 Task: Schedule a 45-minute meeting for annual budget planning.
Action: Mouse moved to (134, 141)
Screenshot: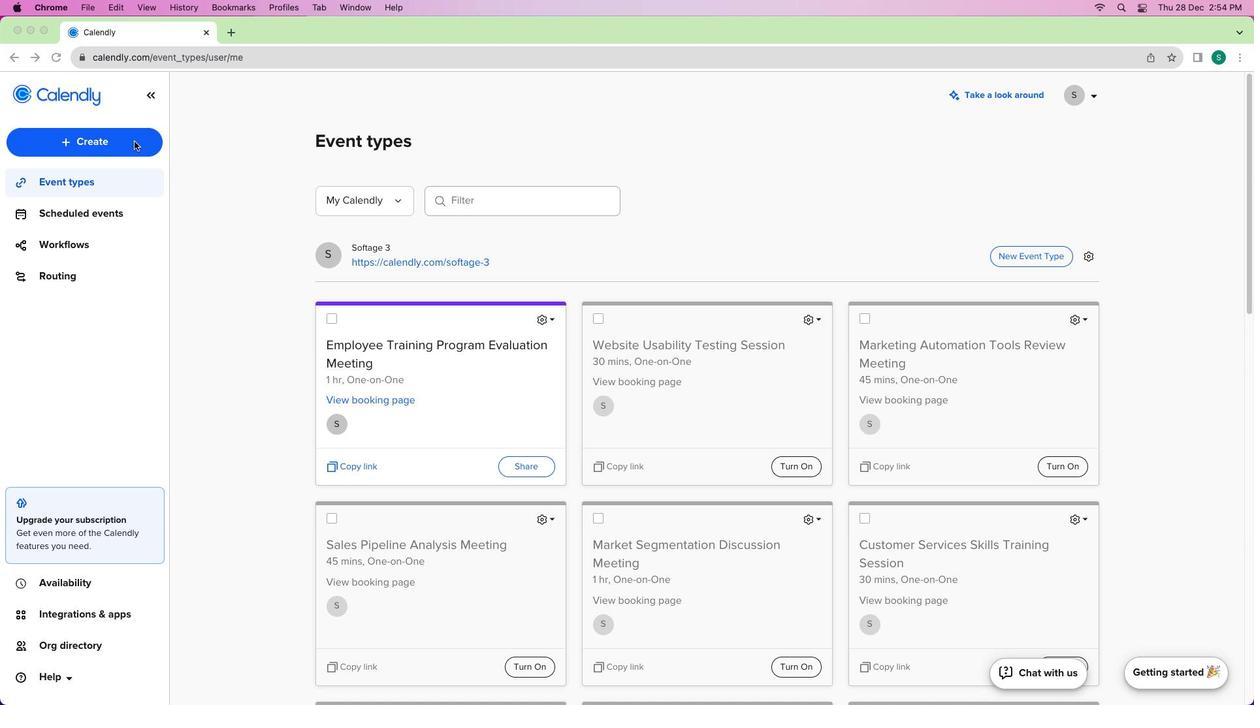 
Action: Mouse pressed left at (134, 141)
Screenshot: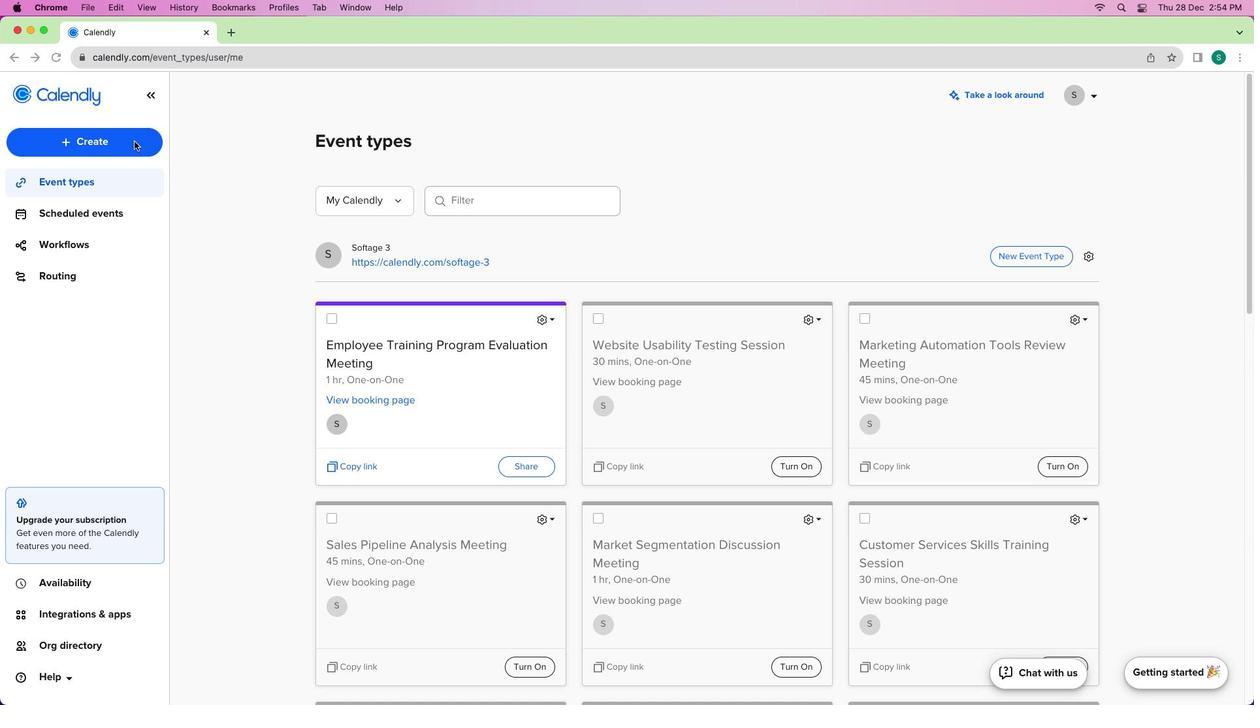 
Action: Mouse moved to (98, 143)
Screenshot: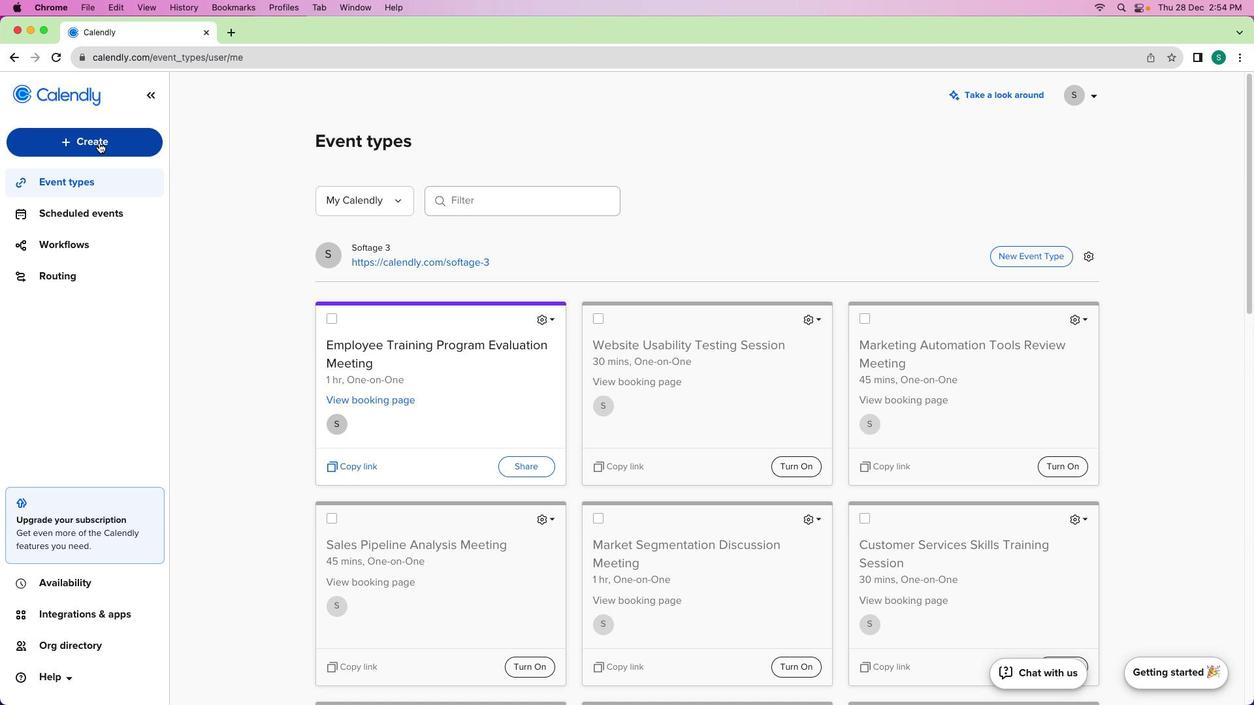 
Action: Mouse pressed left at (98, 143)
Screenshot: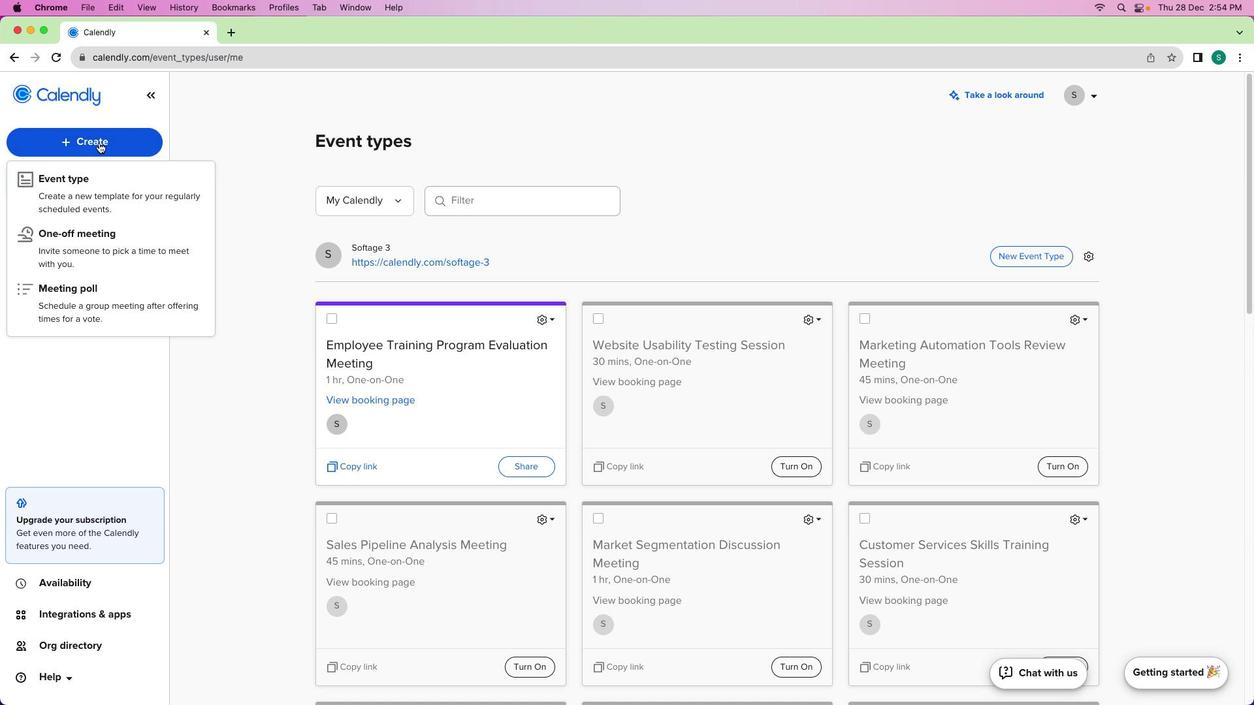 
Action: Mouse moved to (93, 176)
Screenshot: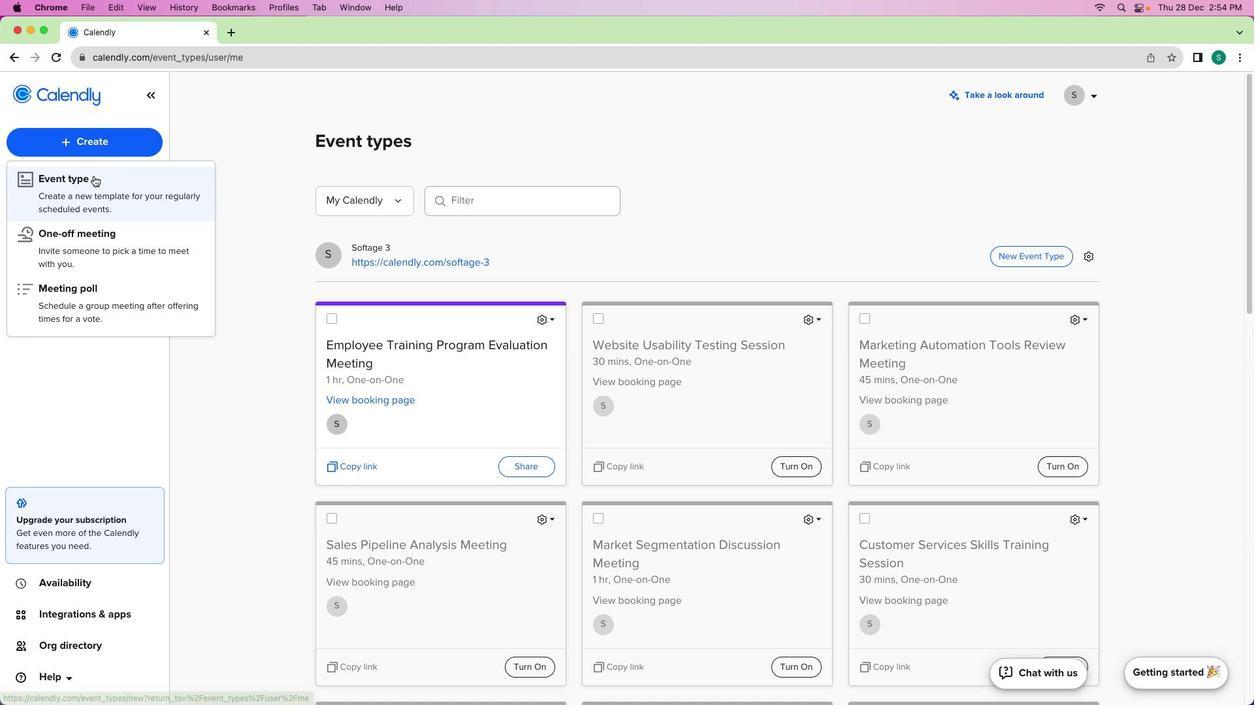 
Action: Mouse pressed left at (93, 176)
Screenshot: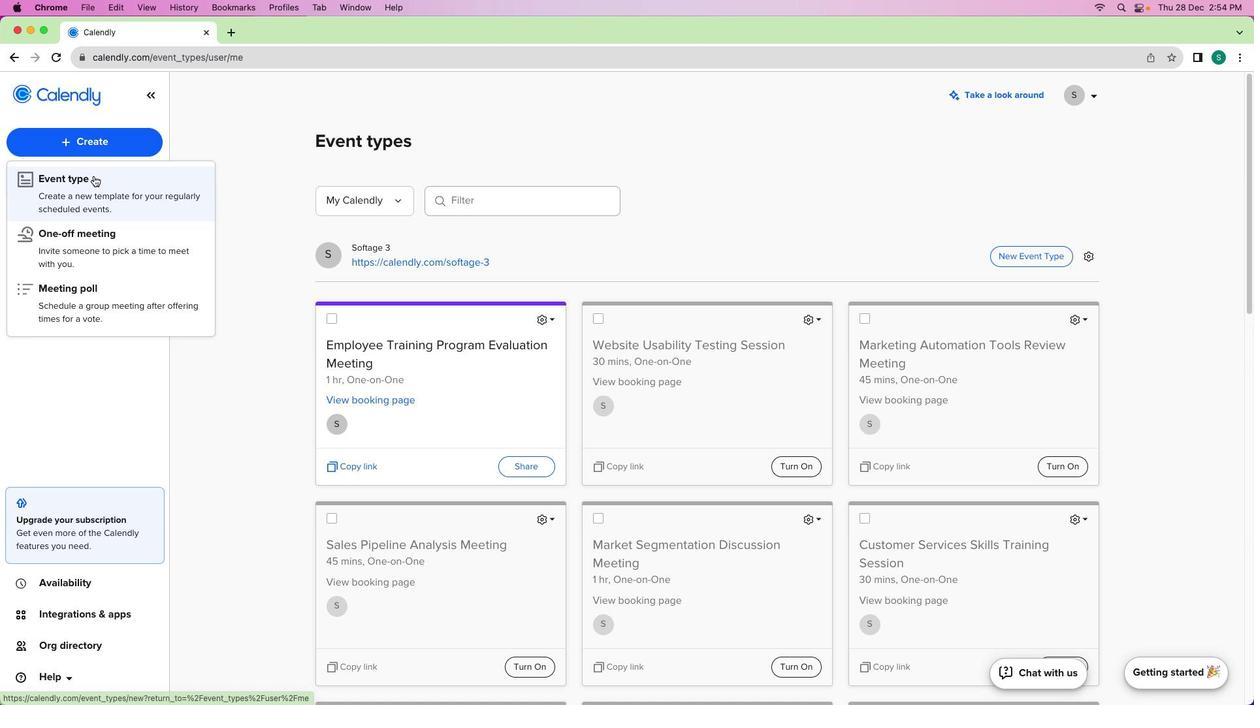 
Action: Mouse moved to (380, 241)
Screenshot: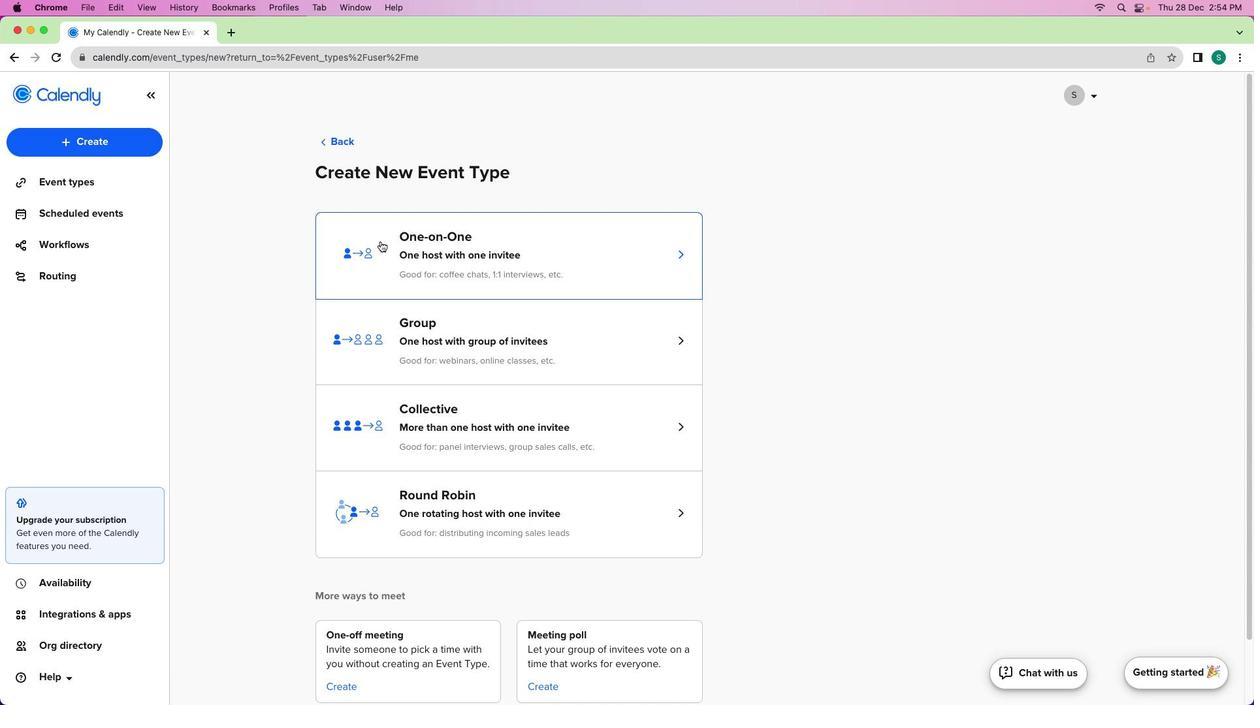
Action: Mouse pressed left at (380, 241)
Screenshot: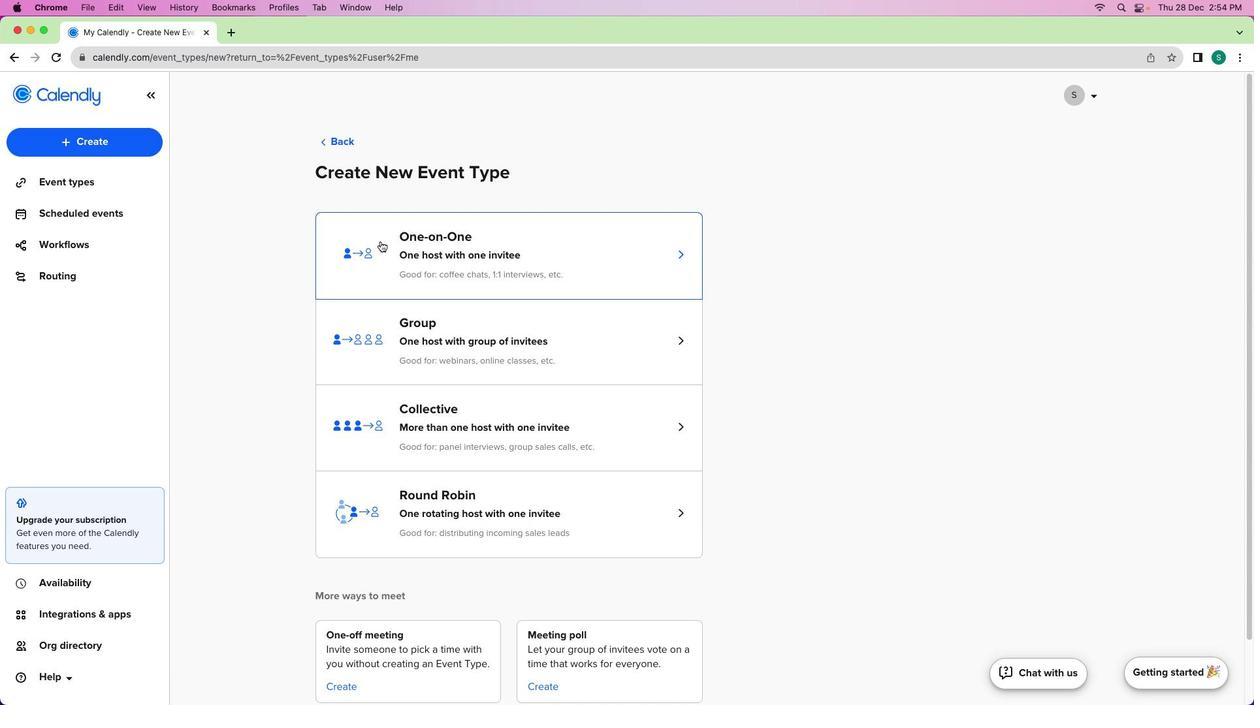
Action: Mouse moved to (124, 198)
Screenshot: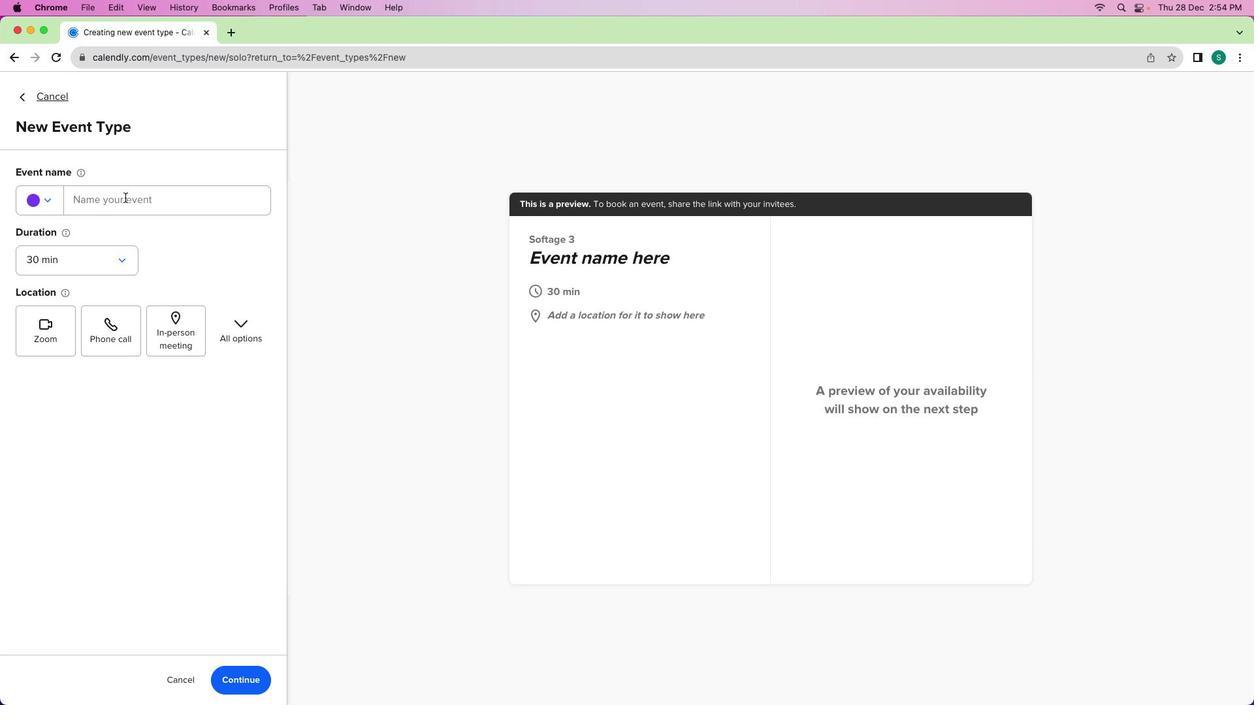 
Action: Mouse pressed left at (124, 198)
Screenshot: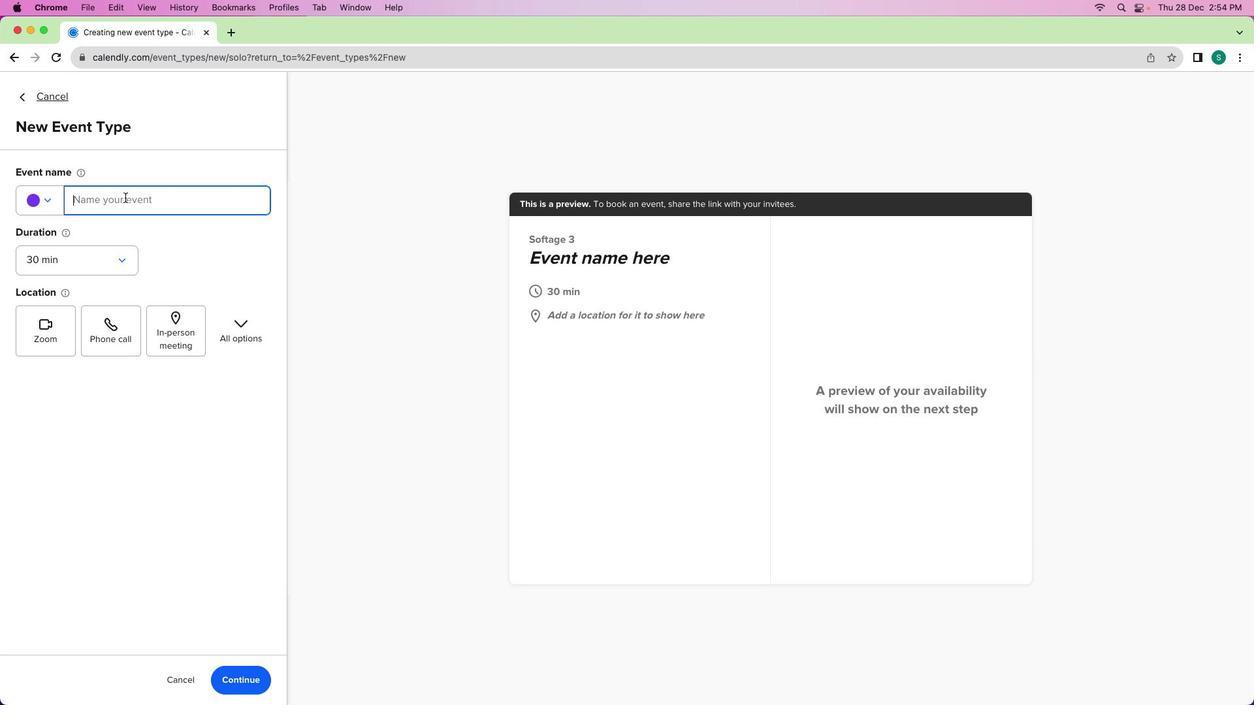 
Action: Mouse moved to (124, 199)
Screenshot: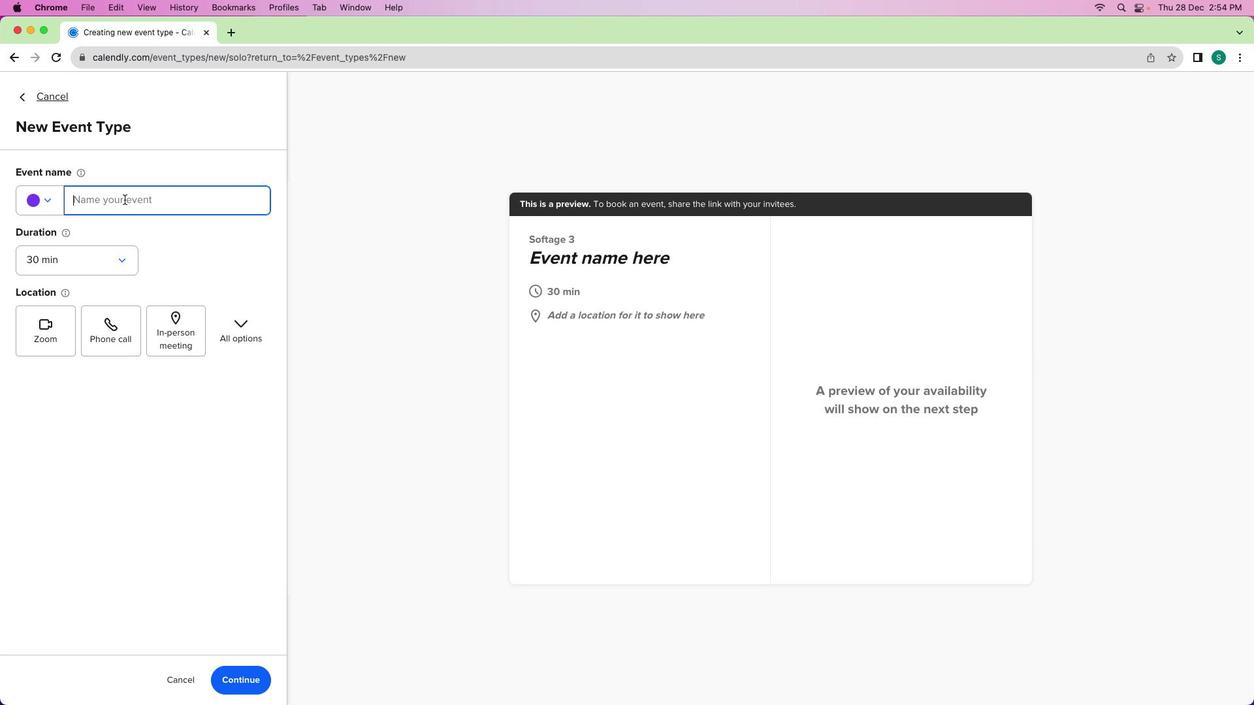 
Action: Key pressed Key.shift'A'Key.backspaceKey.shift'A''n''n''u''a''l'Key.spaceKey.shift'B''u''d''g''e''t'Key.spaceKey.shift'P''l''a''n''n''i''n''g'Key.spaceKey.shift'M''e''e''t''i''n''g'
Screenshot: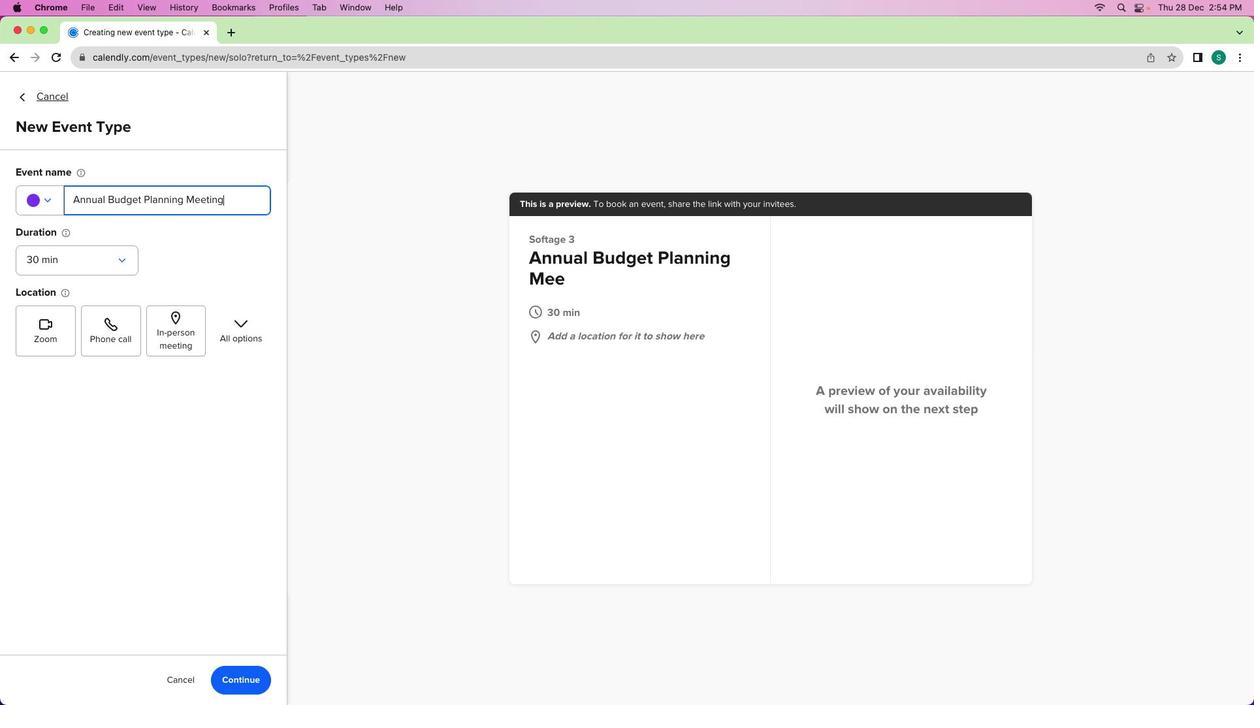 
Action: Mouse moved to (77, 260)
Screenshot: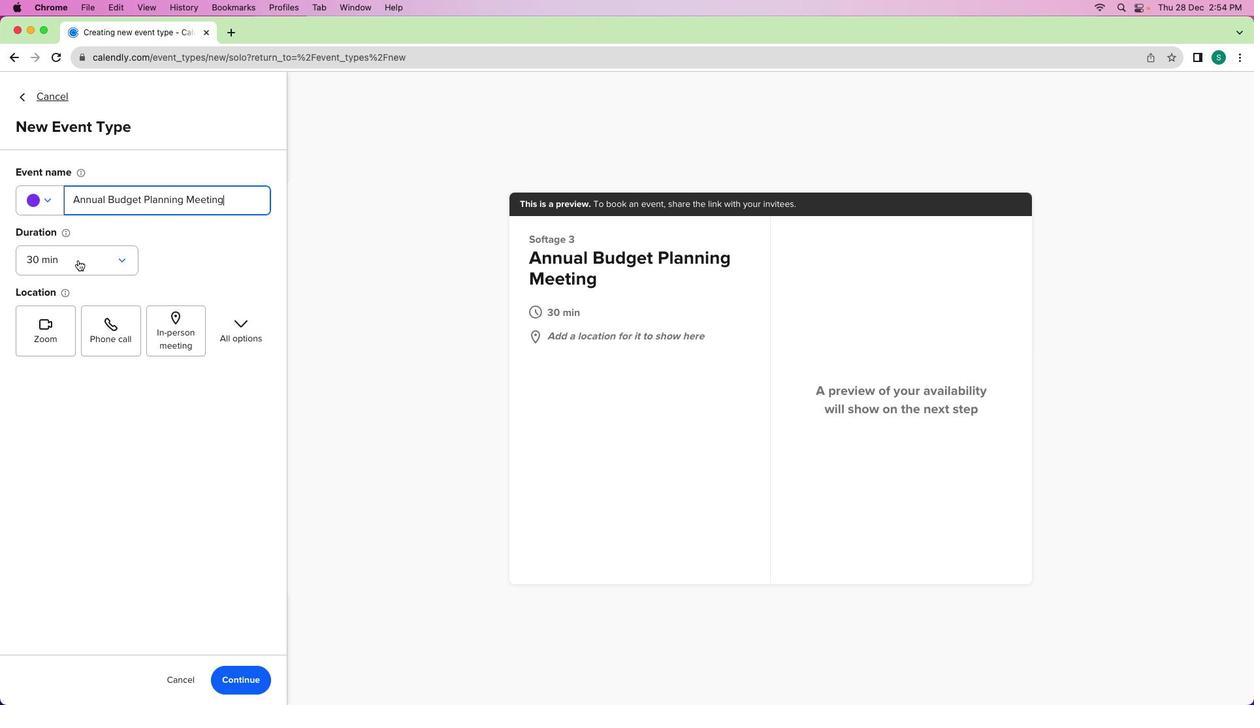 
Action: Mouse pressed left at (77, 260)
Screenshot: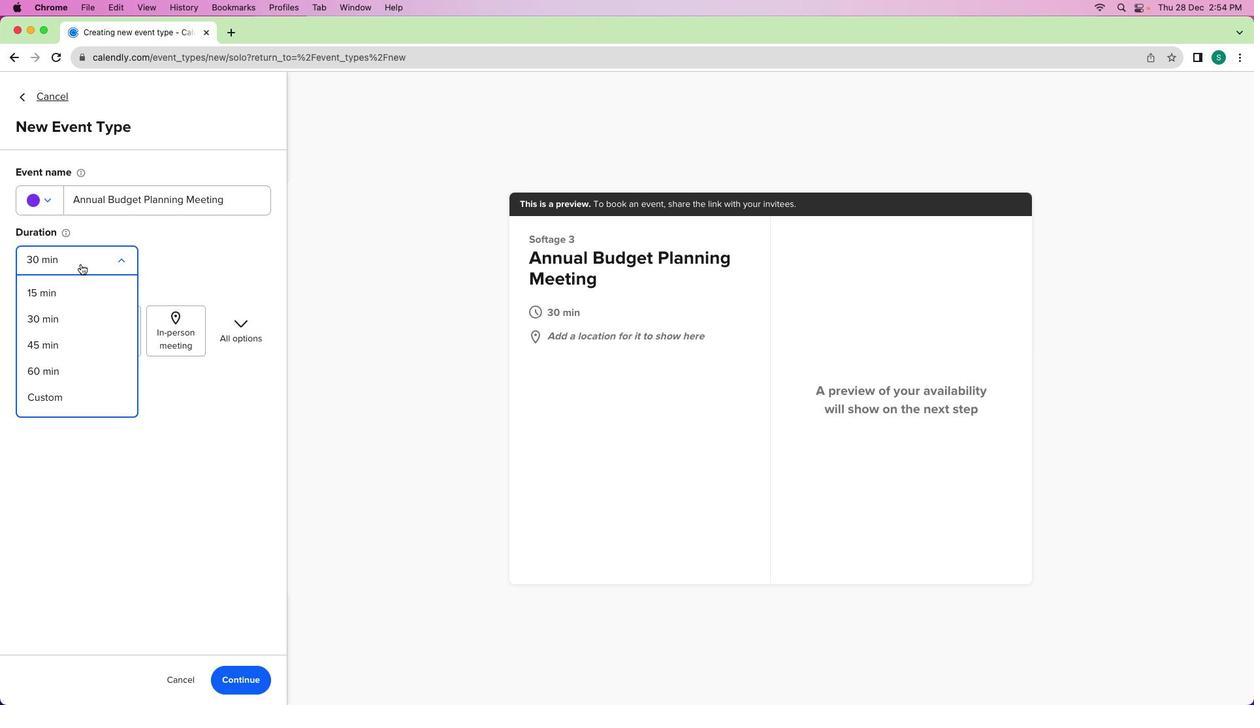 
Action: Mouse moved to (47, 345)
Screenshot: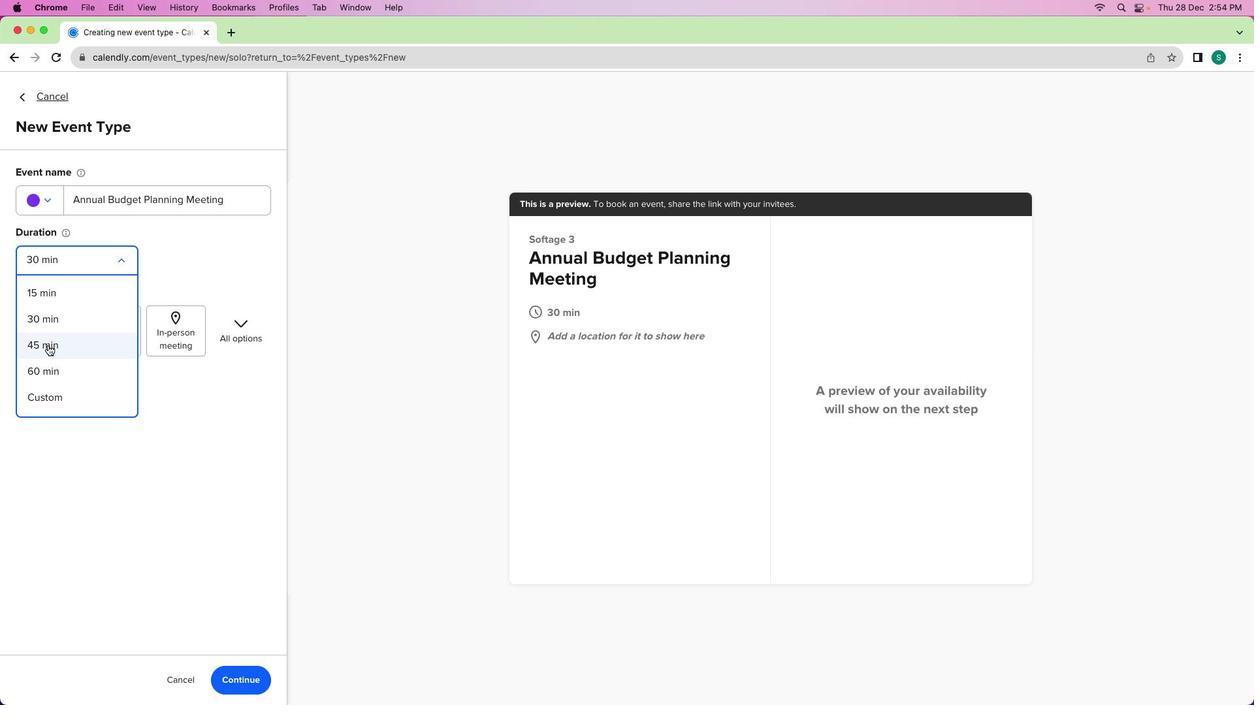 
Action: Mouse pressed left at (47, 345)
Screenshot: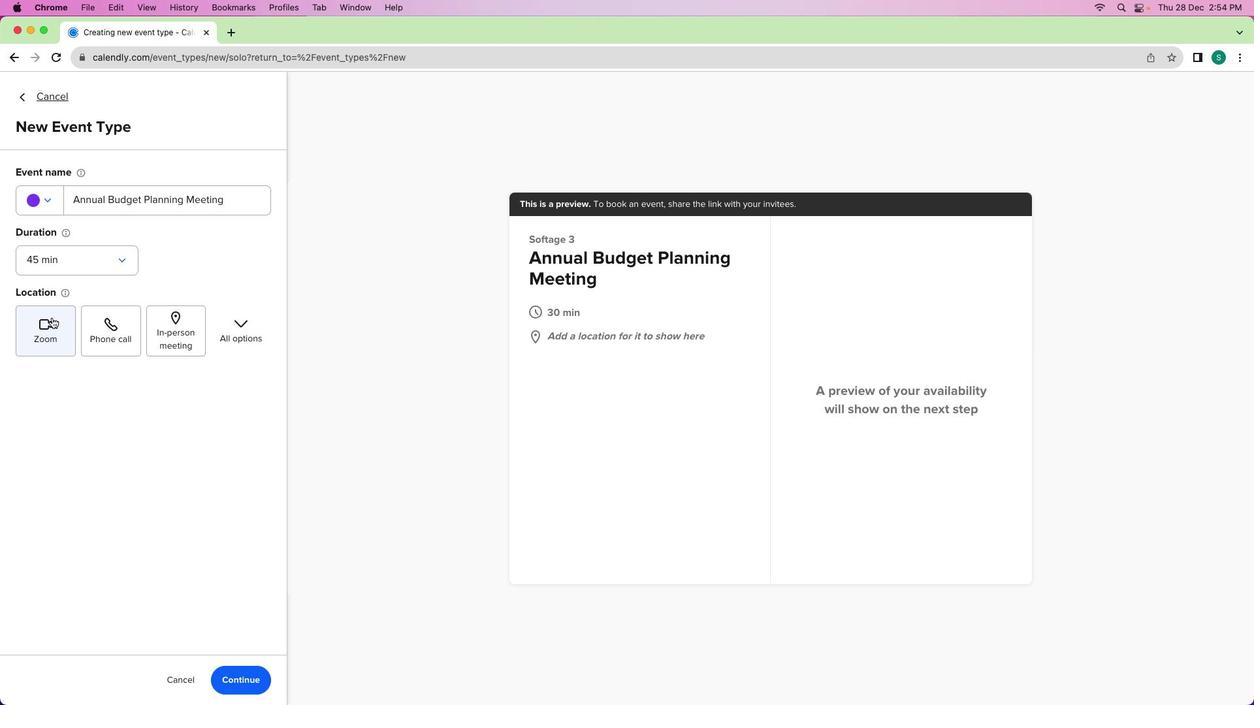 
Action: Mouse moved to (49, 204)
Screenshot: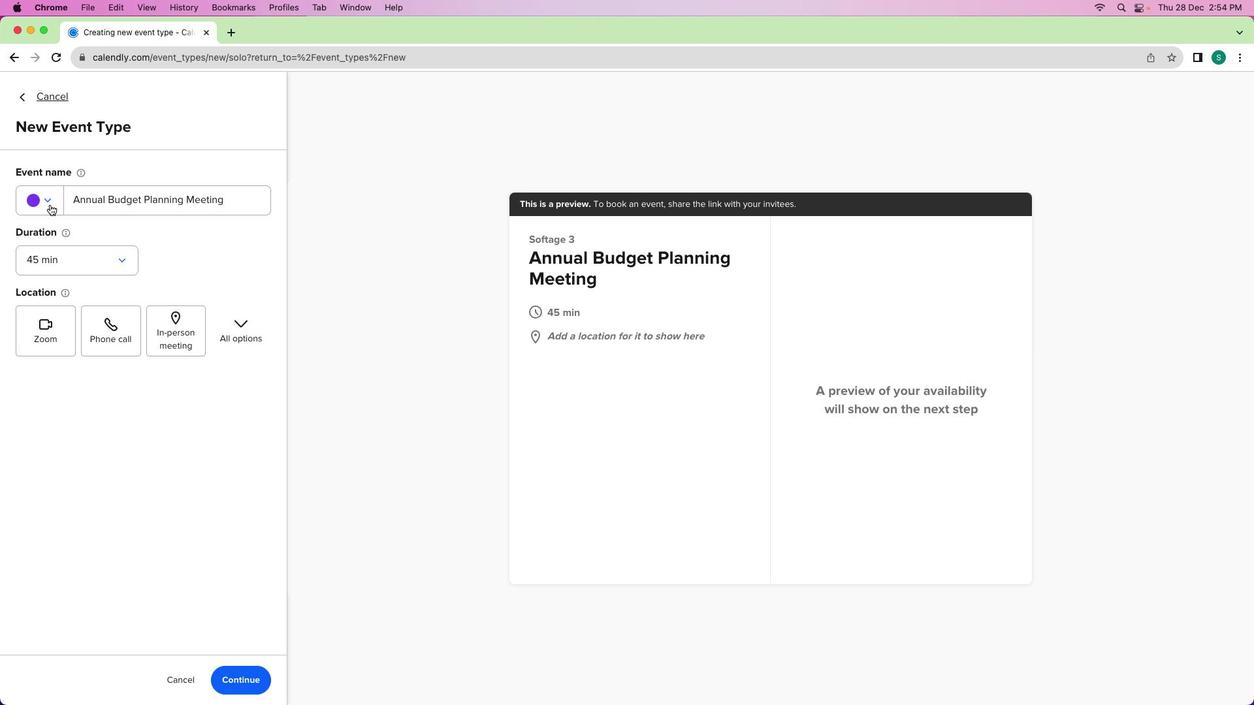 
Action: Mouse pressed left at (49, 204)
Screenshot: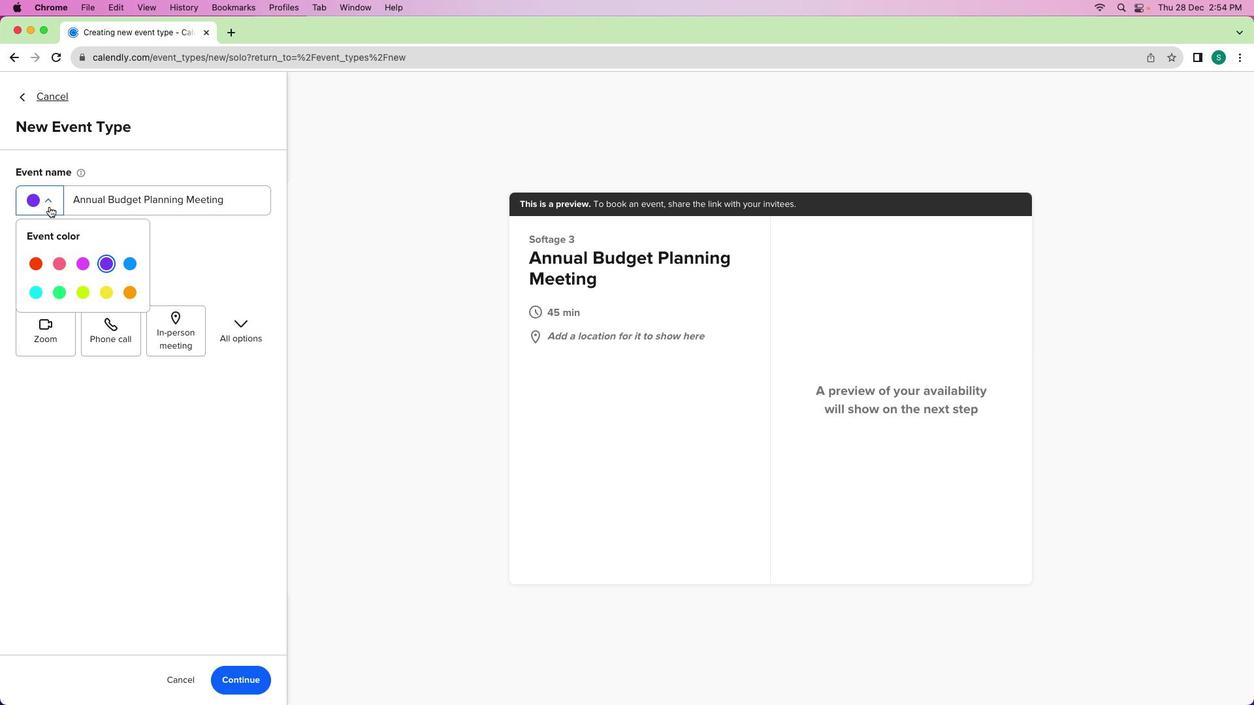 
Action: Mouse moved to (127, 264)
Screenshot: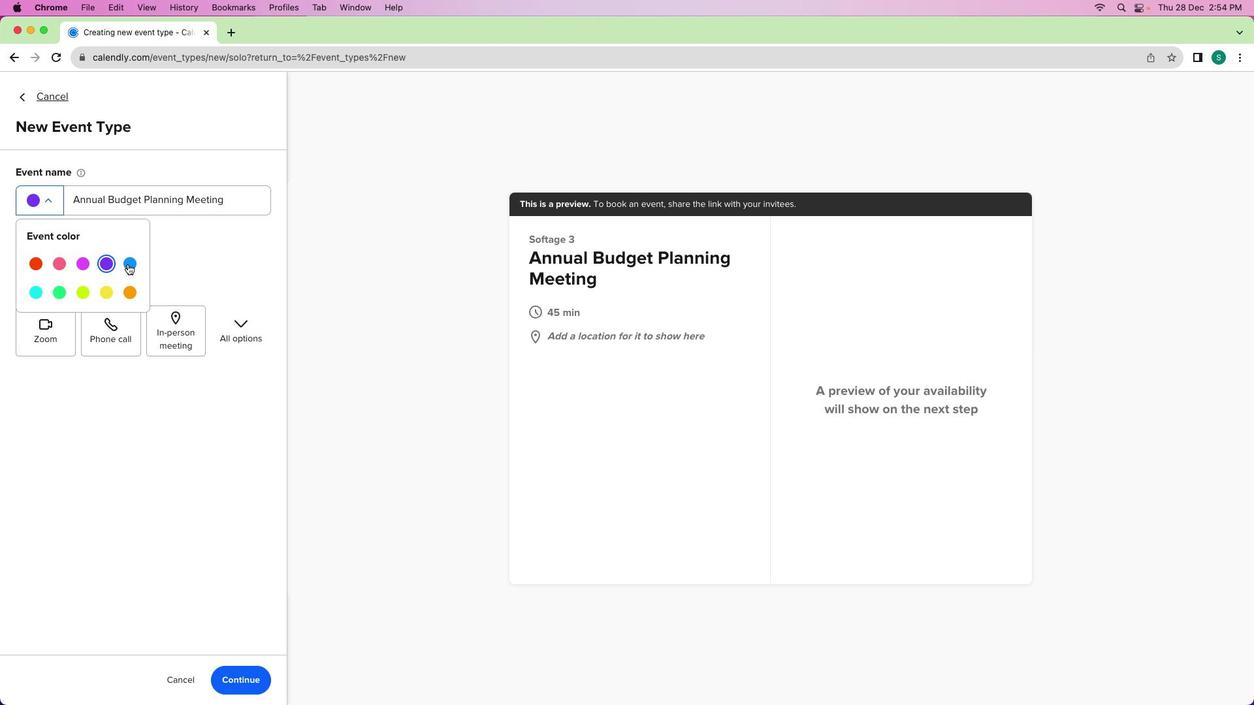 
Action: Mouse pressed left at (127, 264)
Screenshot: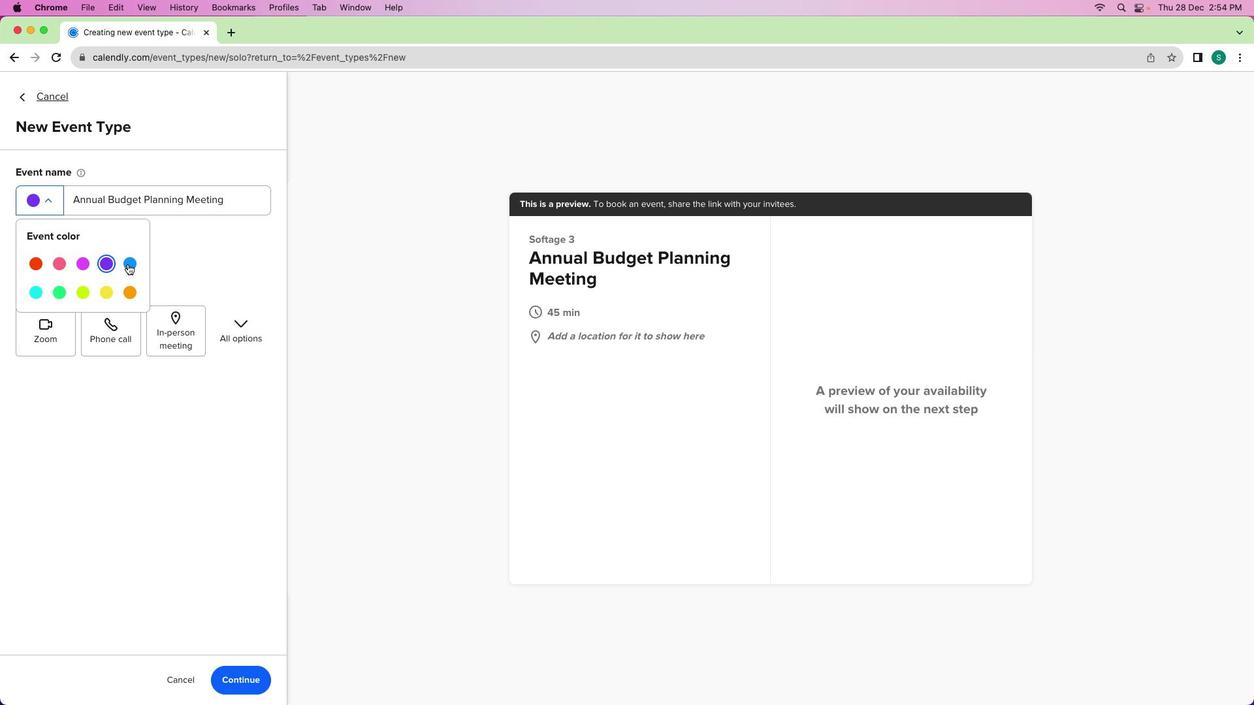 
Action: Mouse moved to (58, 320)
Screenshot: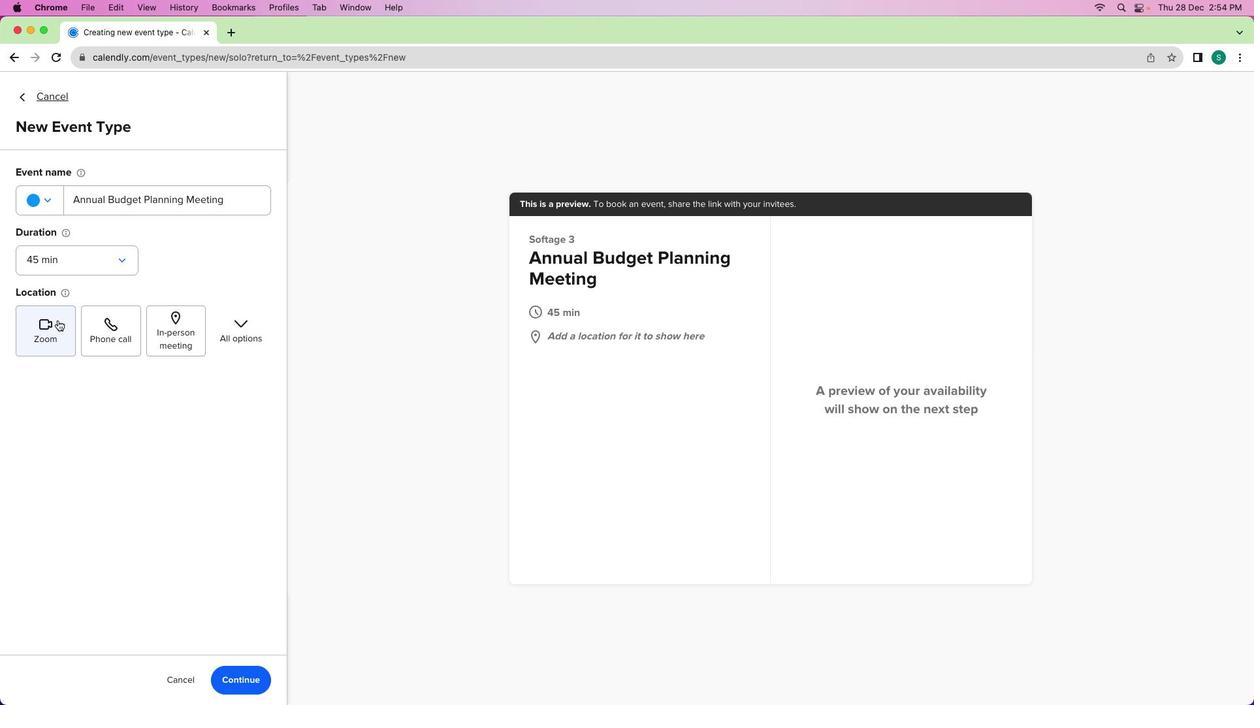 
Action: Mouse pressed left at (58, 320)
Screenshot: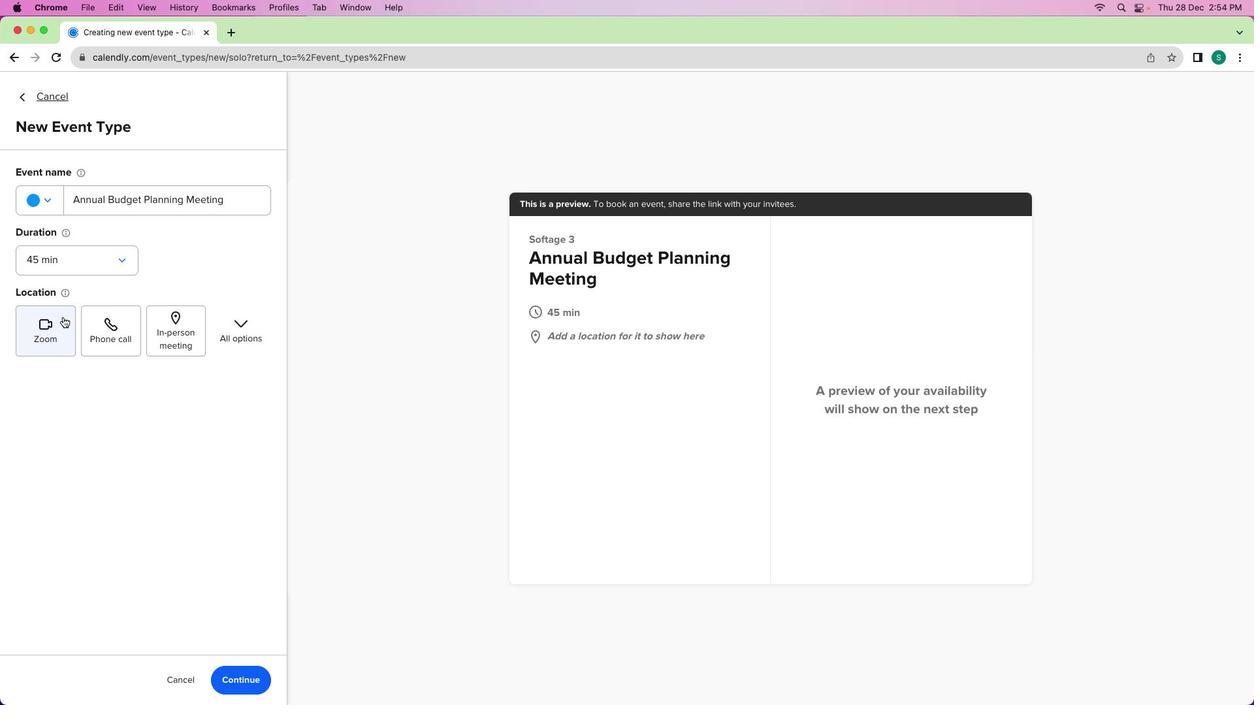 
Action: Mouse moved to (258, 678)
Screenshot: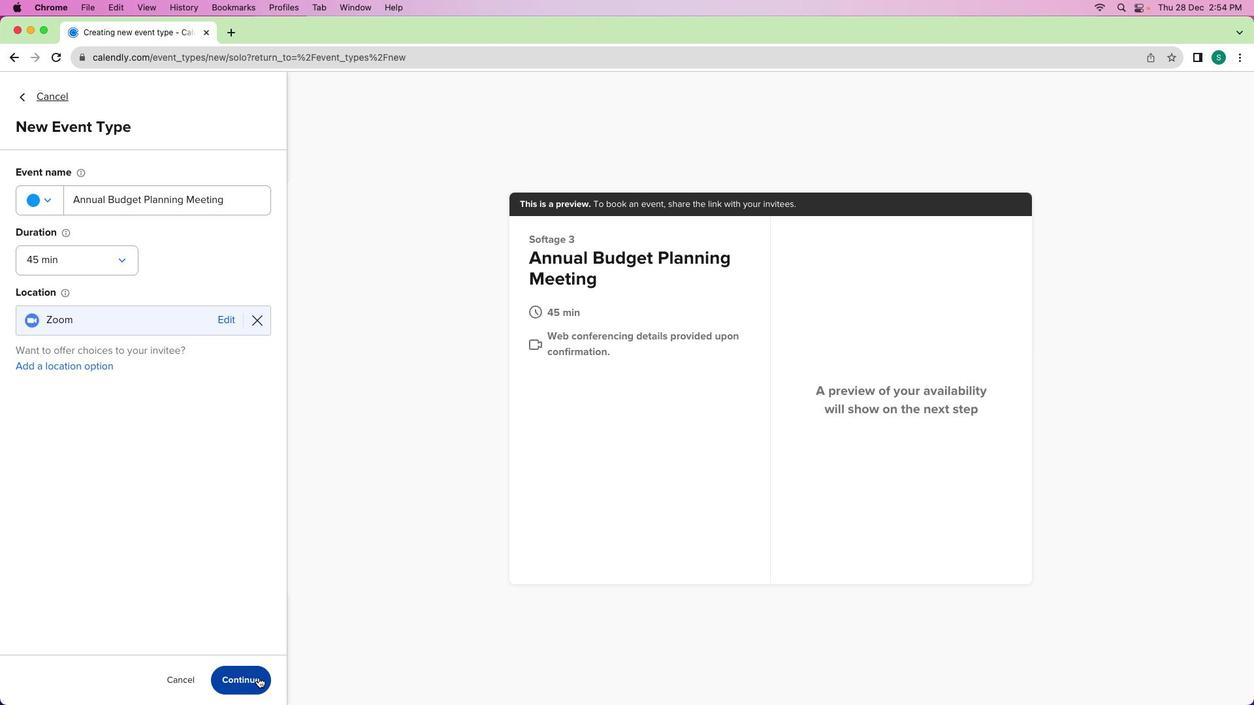 
Action: Mouse pressed left at (258, 678)
Screenshot: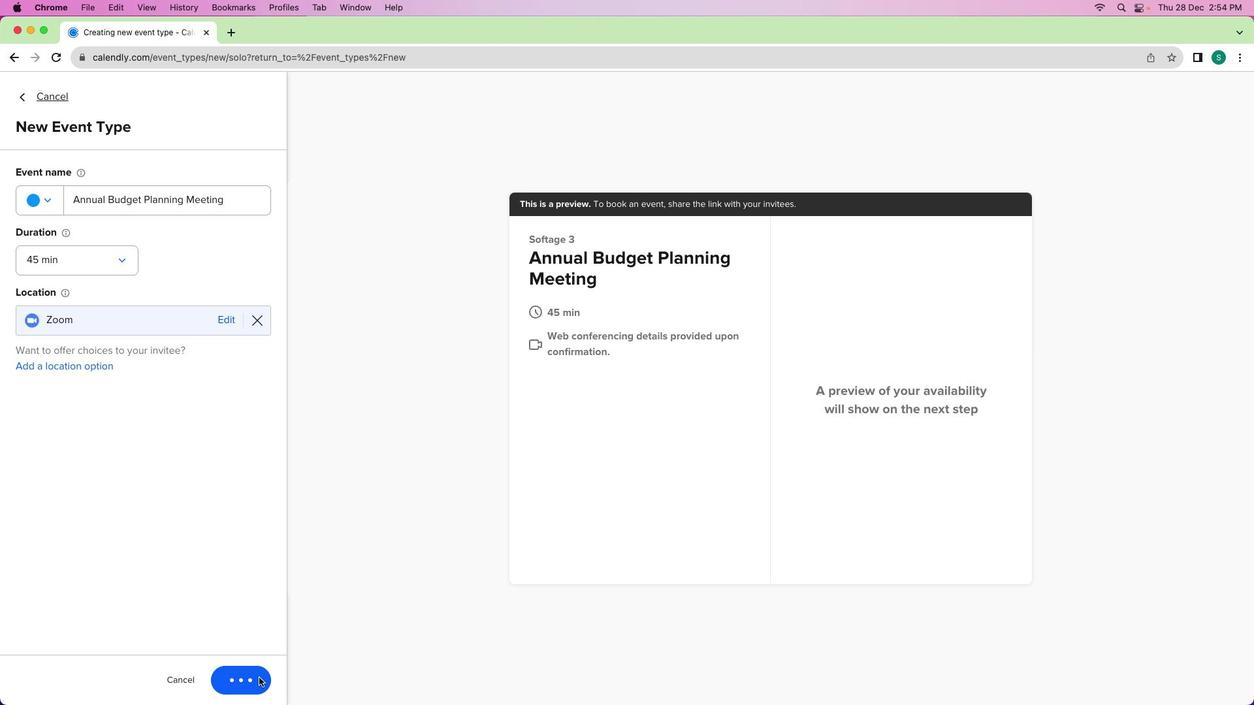 
Action: Mouse moved to (94, 184)
Screenshot: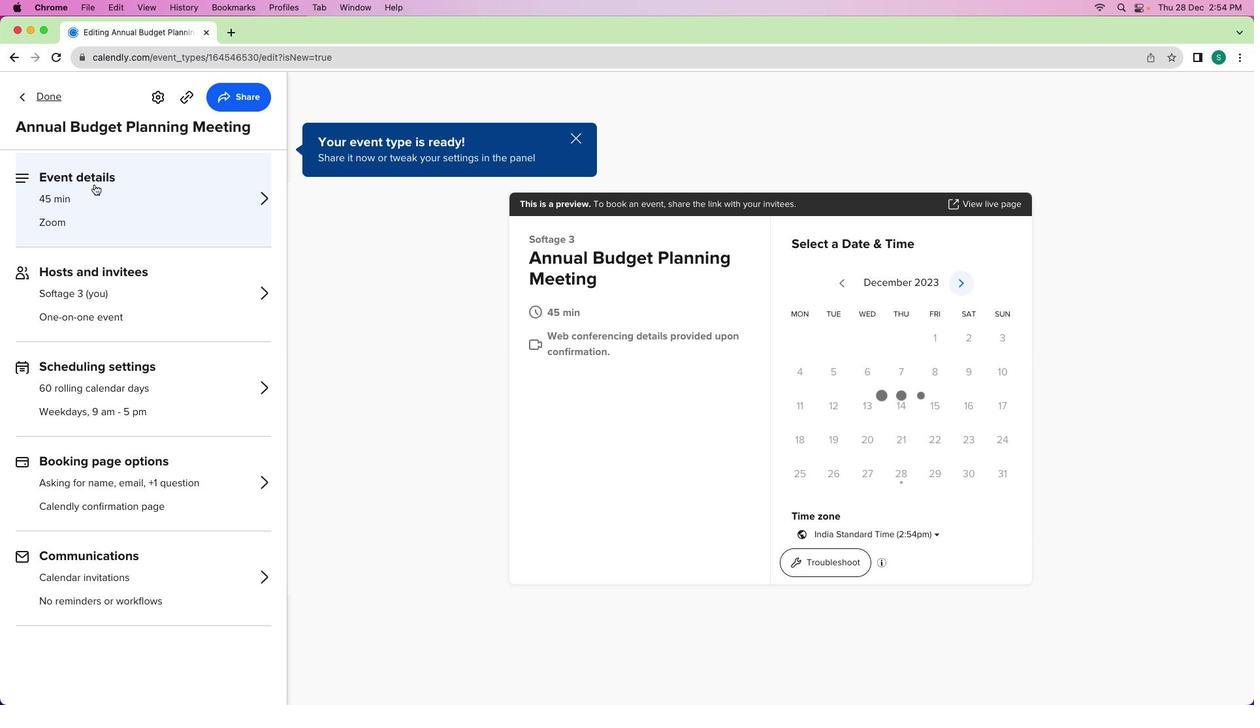 
Action: Mouse pressed left at (94, 184)
Screenshot: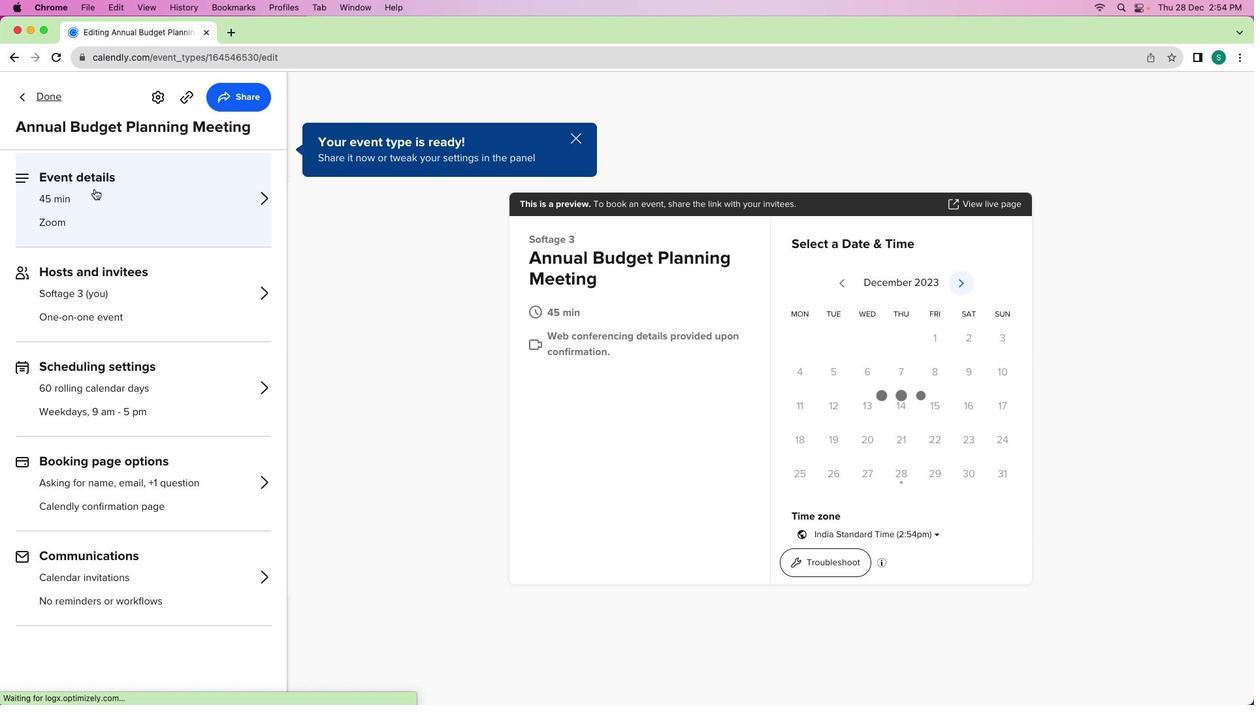 
Action: Mouse moved to (102, 480)
Screenshot: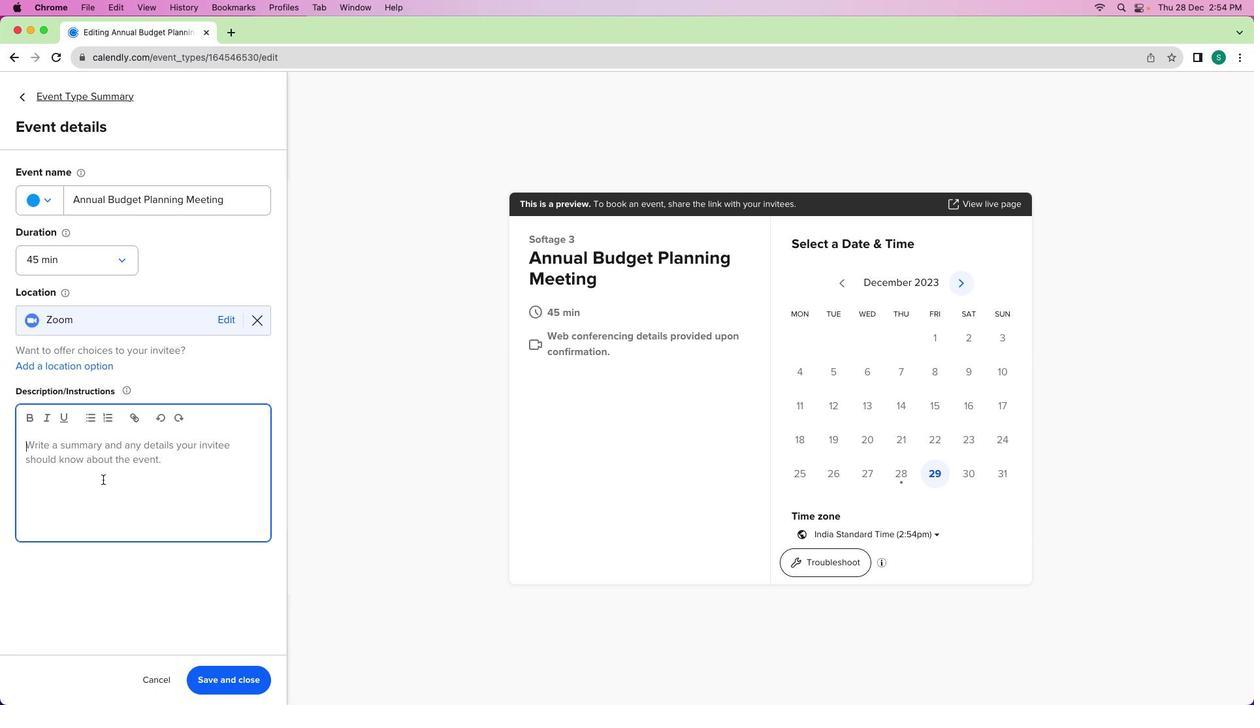 
Action: Mouse pressed left at (102, 480)
Screenshot: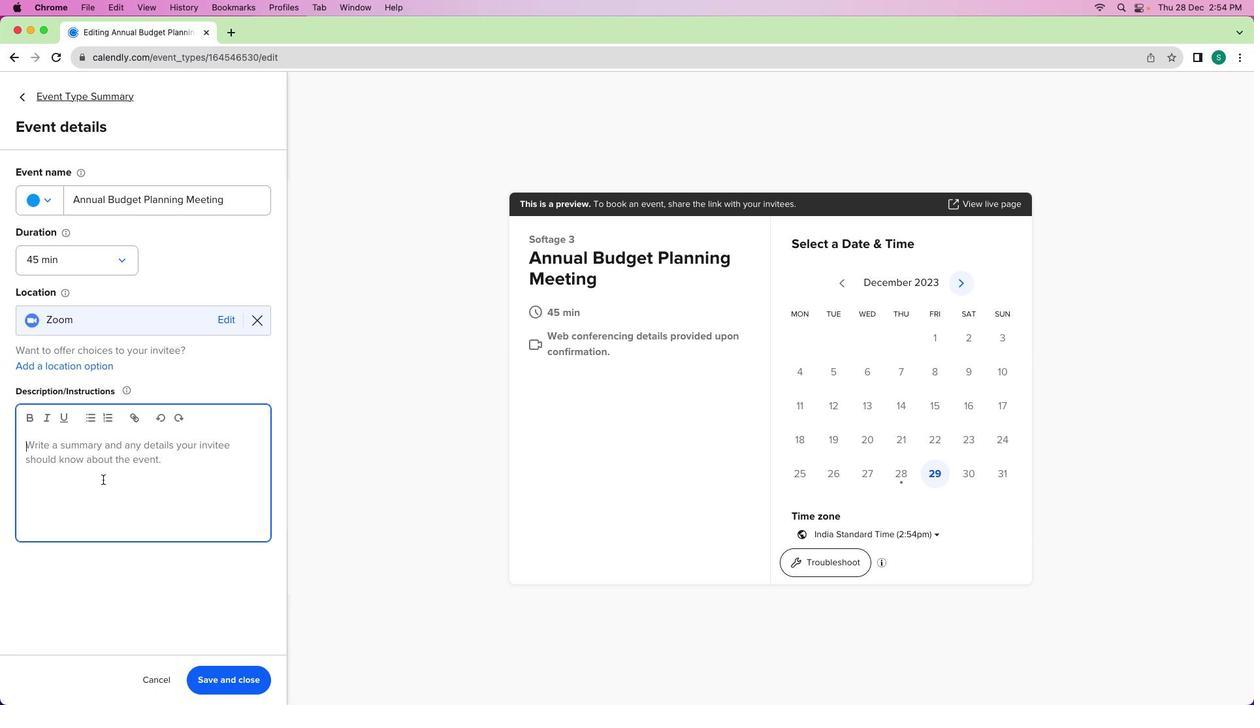 
Action: Mouse moved to (100, 494)
Screenshot: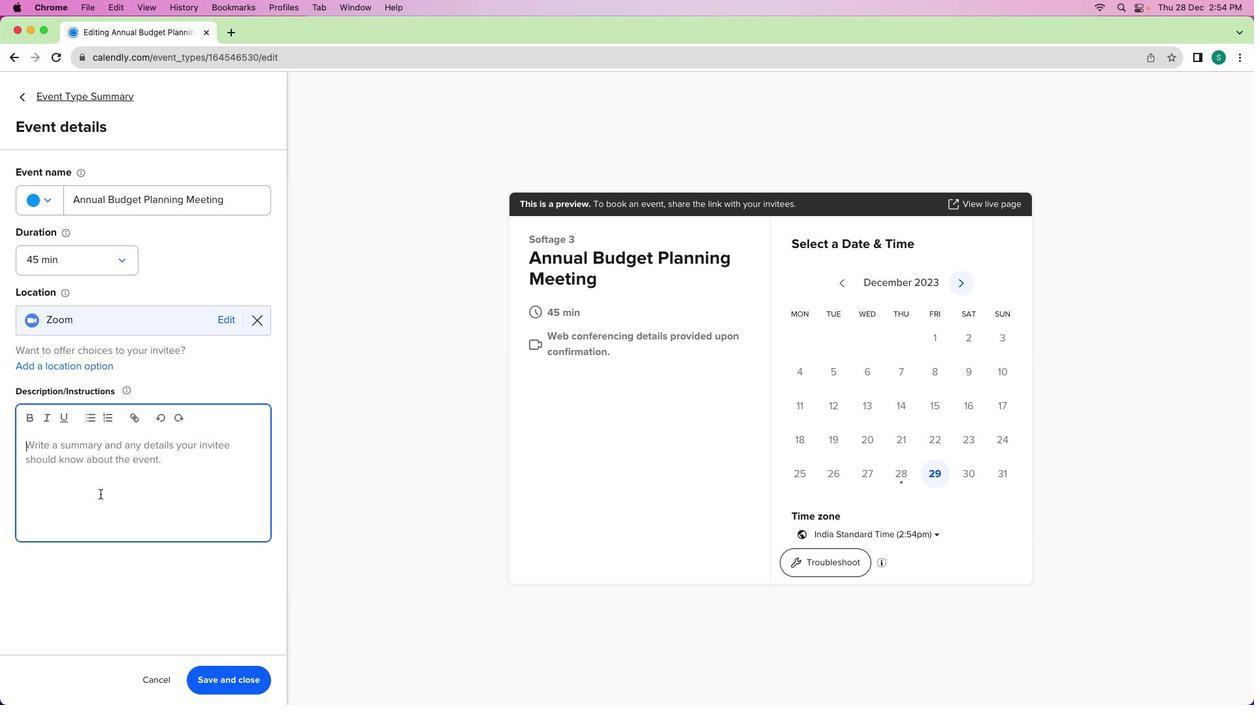 
Action: Key pressed Key.shift'A'Key.space'f''o''c''u''s''e''d'Key.space'4''5''-''m''i''n''u''t''e'Key.space's''e''s''s''i''o''n'Key.space'd''e''t'Key.backspace'd''i''c''a''e'Key.backspace't''e''d'Key.space't''o'Key.space'a''n''n''u''a''l'Key.space'b''u''d''g''e''t'Key.space'p''l''a''n''n''i''n''g''.'Key.spaceKey.shift_r'I''n'Key.space't''h''i''s'Key.space'm''e''e''t''i''n''g'','Key.space'w''e'Key.space'w''i''l''l'Key.space'r''e''v''i''e''w'Key.space'f''i''n''a''n''c''i''a''l'Key.space'g''o''a''l''s'','Key.space'd''i''s''c'
Screenshot: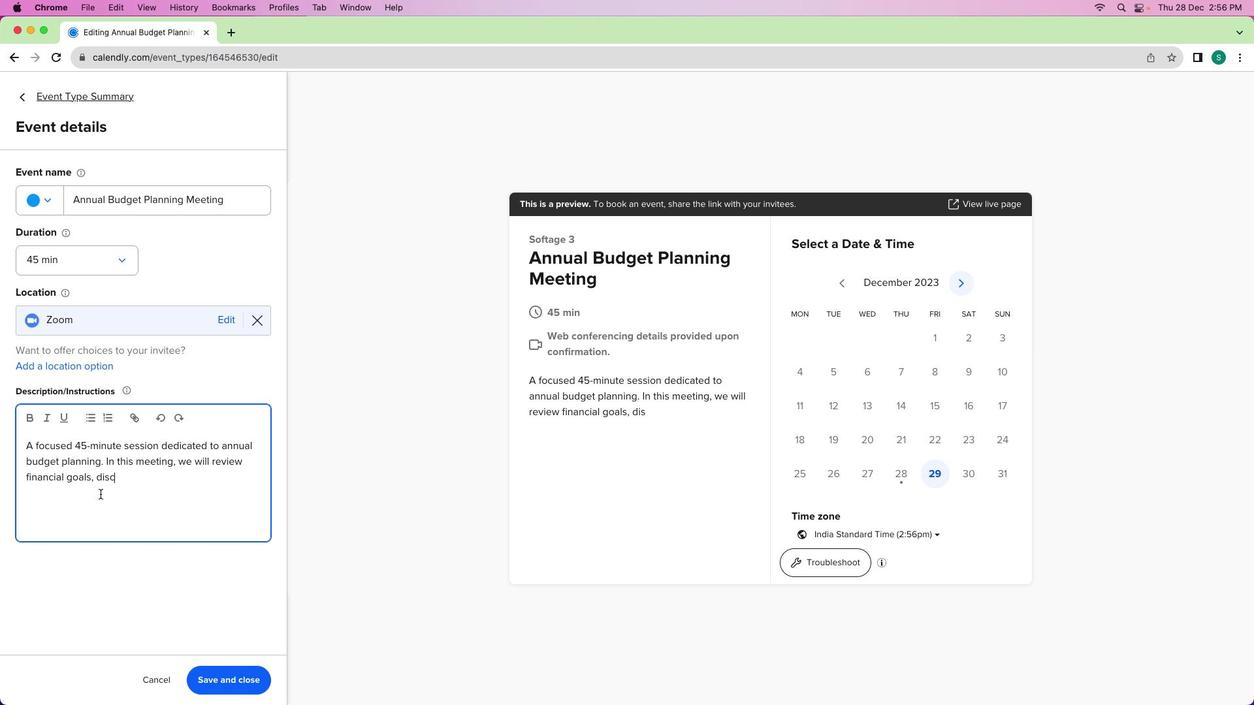 
Action: Mouse moved to (100, 494)
Screenshot: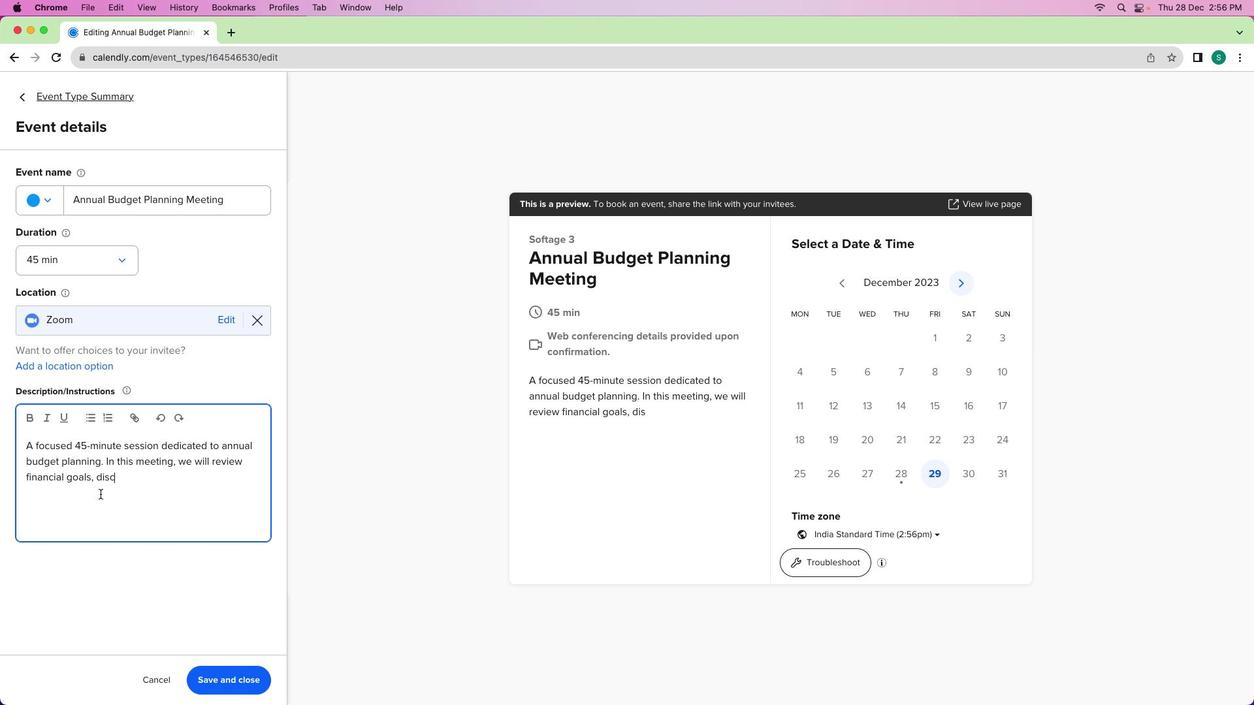
Action: Key pressed 'u''s''s'Key.space'b''u''d''g''e''t'Key.space'p''r''i''o''r''i''t''i''e''s'','Key.space'a''n''d'Key.space's''t''r''a''t''e''g''i''z''e'Key.space'o''n'Key.space'a''l''l''o''c''a''t''i''n''g'Key.space'r''e''s''o''u''r''c''e''s'Key.space'e''f''f''e''c''t''i''v''e''l''y'Key.space'f''o''r'Key.space't''h''e'Key.space'u''p''c''o''m''i''n''g'Key.space'f''i''s''c''a''l'Key.space'y''e''a''r''.'
Screenshot: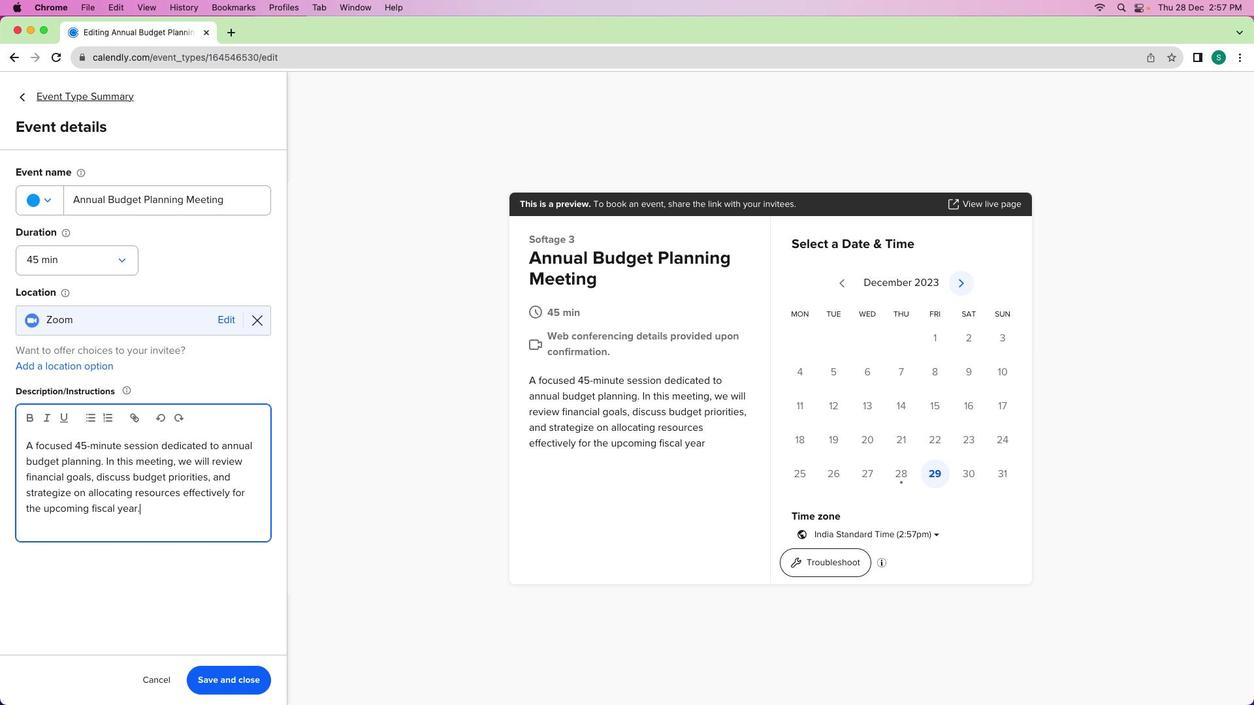 
Action: Mouse moved to (242, 671)
Screenshot: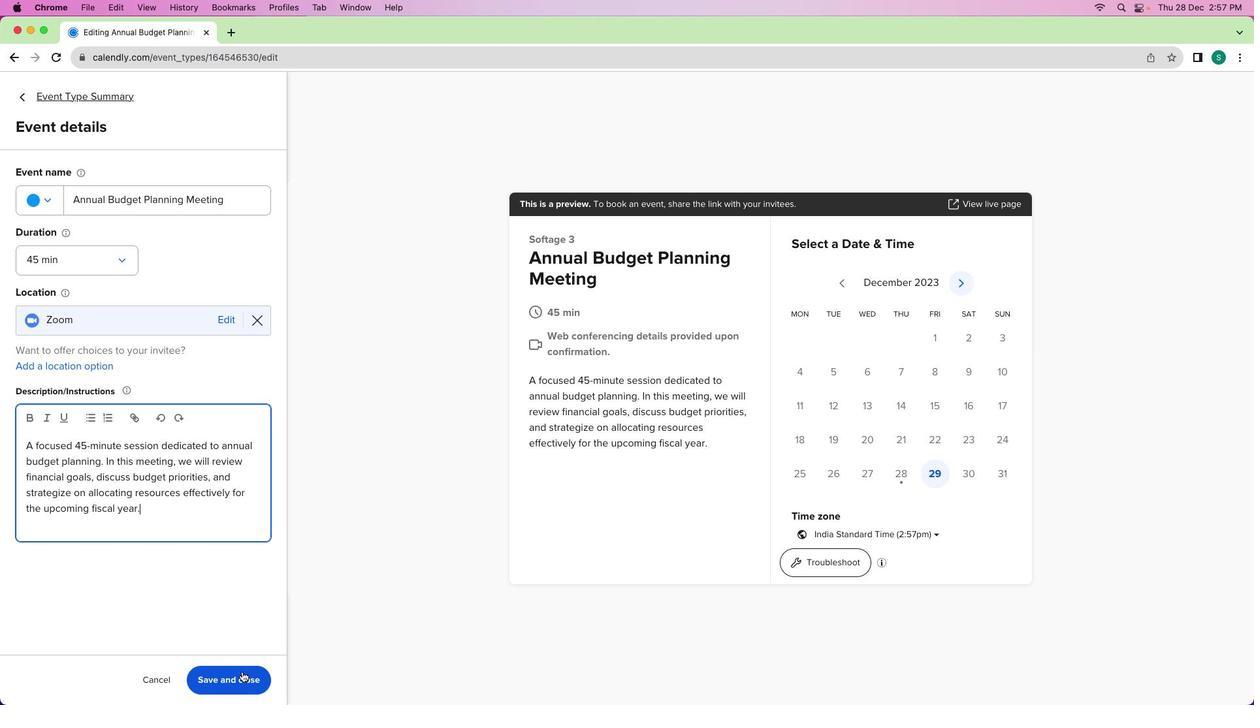 
Action: Mouse pressed left at (242, 671)
Screenshot: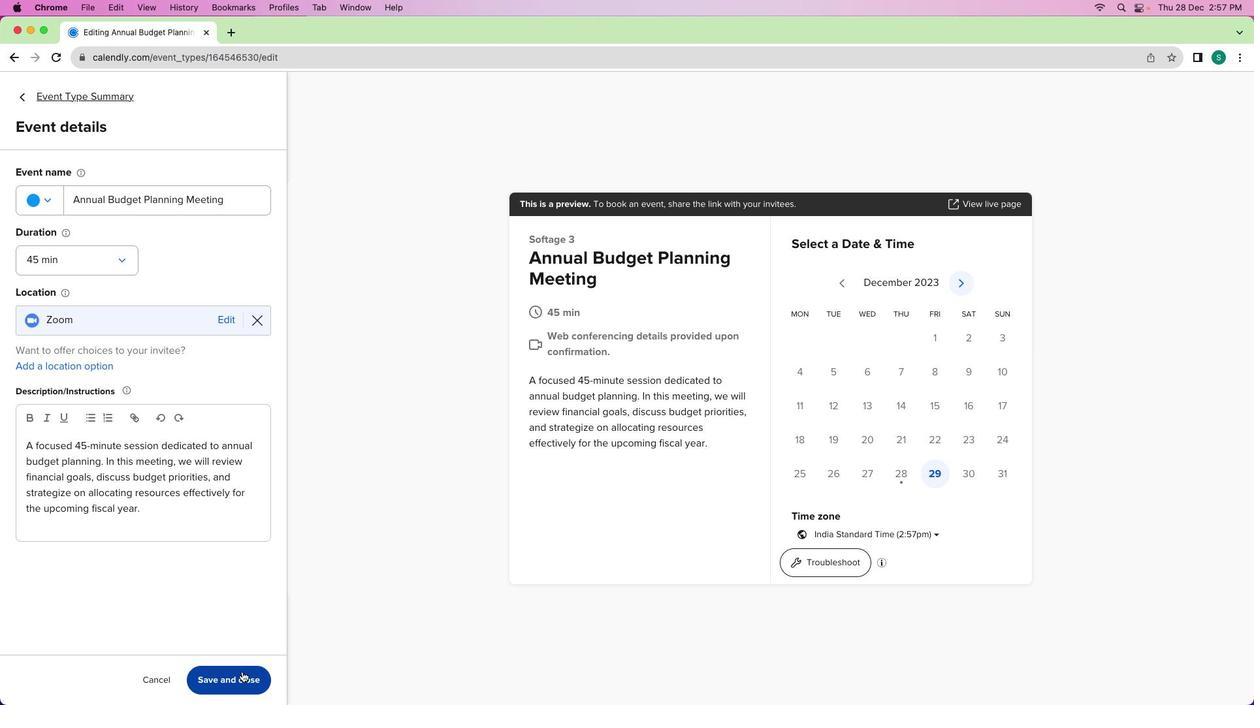 
Action: Mouse moved to (49, 96)
Screenshot: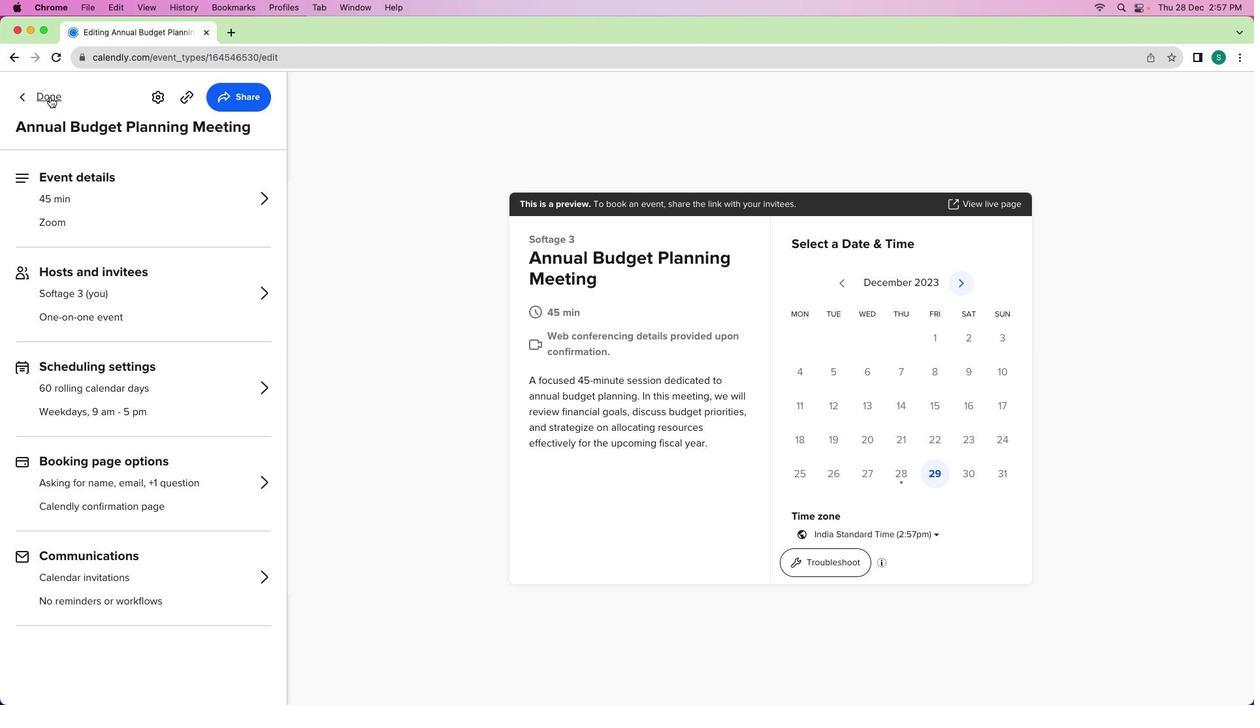 
Action: Mouse pressed left at (49, 96)
Screenshot: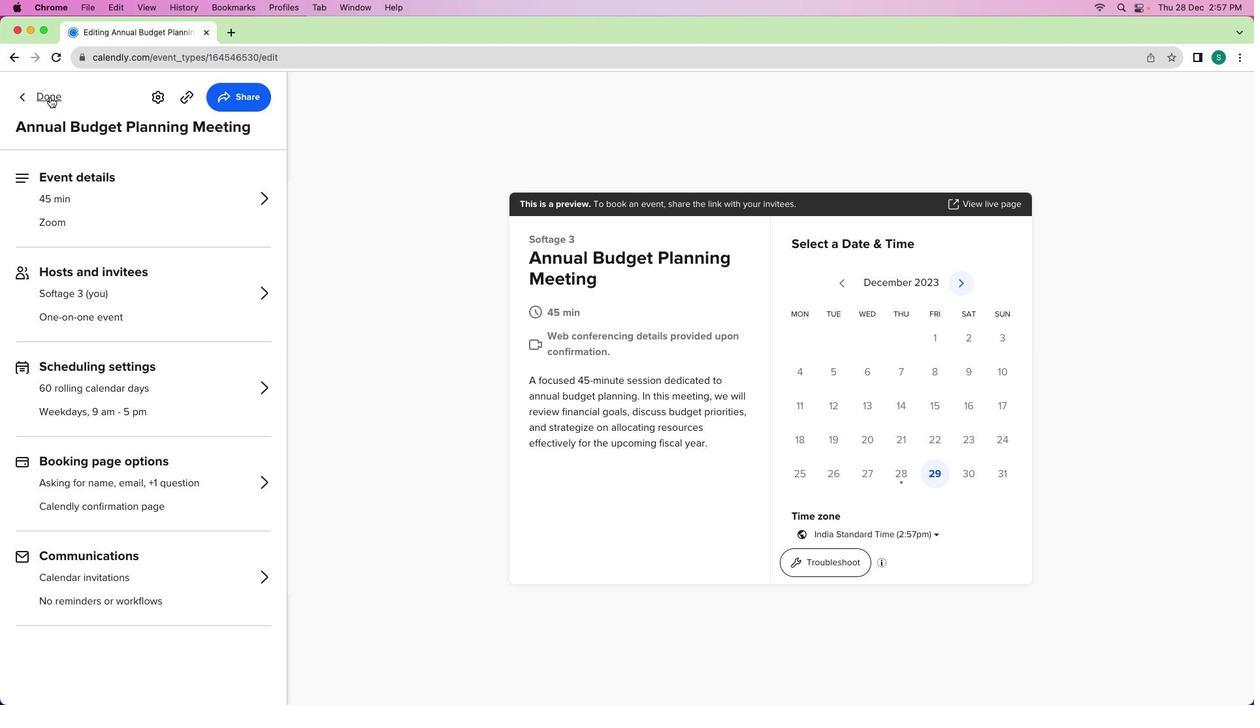 
Action: Mouse moved to (384, 396)
Screenshot: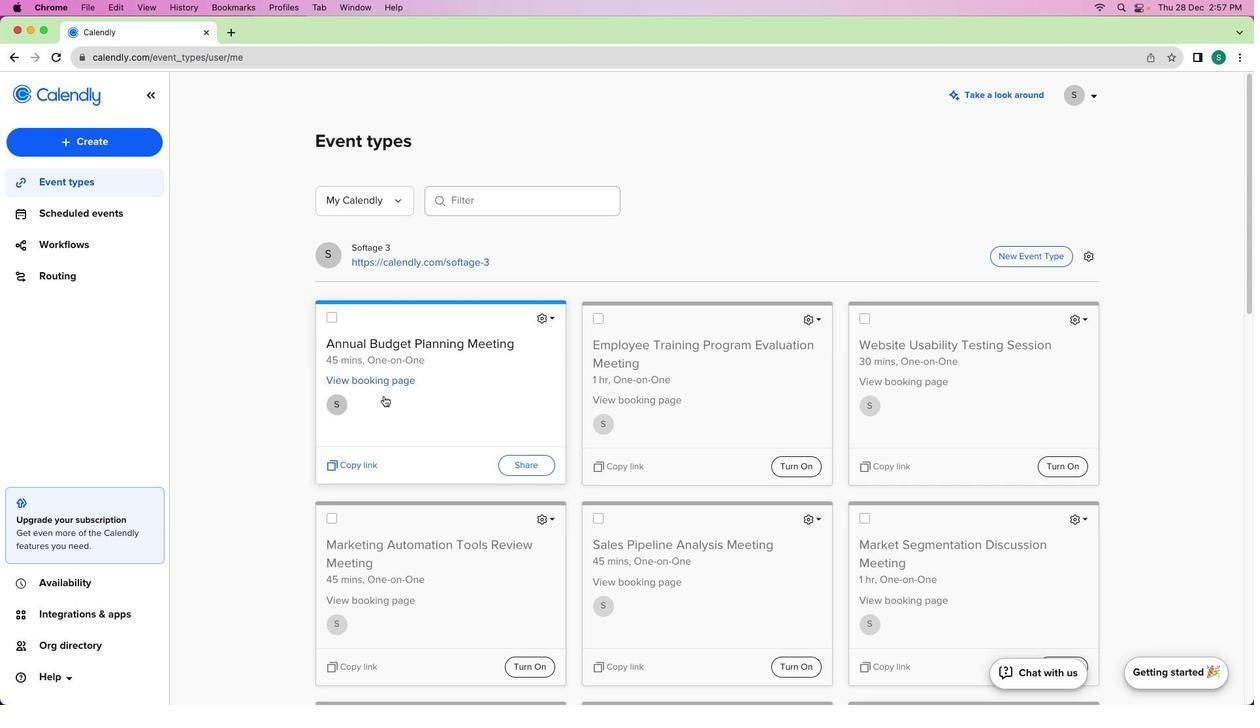 
